 Task: Select zoom in.
Action: Mouse moved to (198, 36)
Screenshot: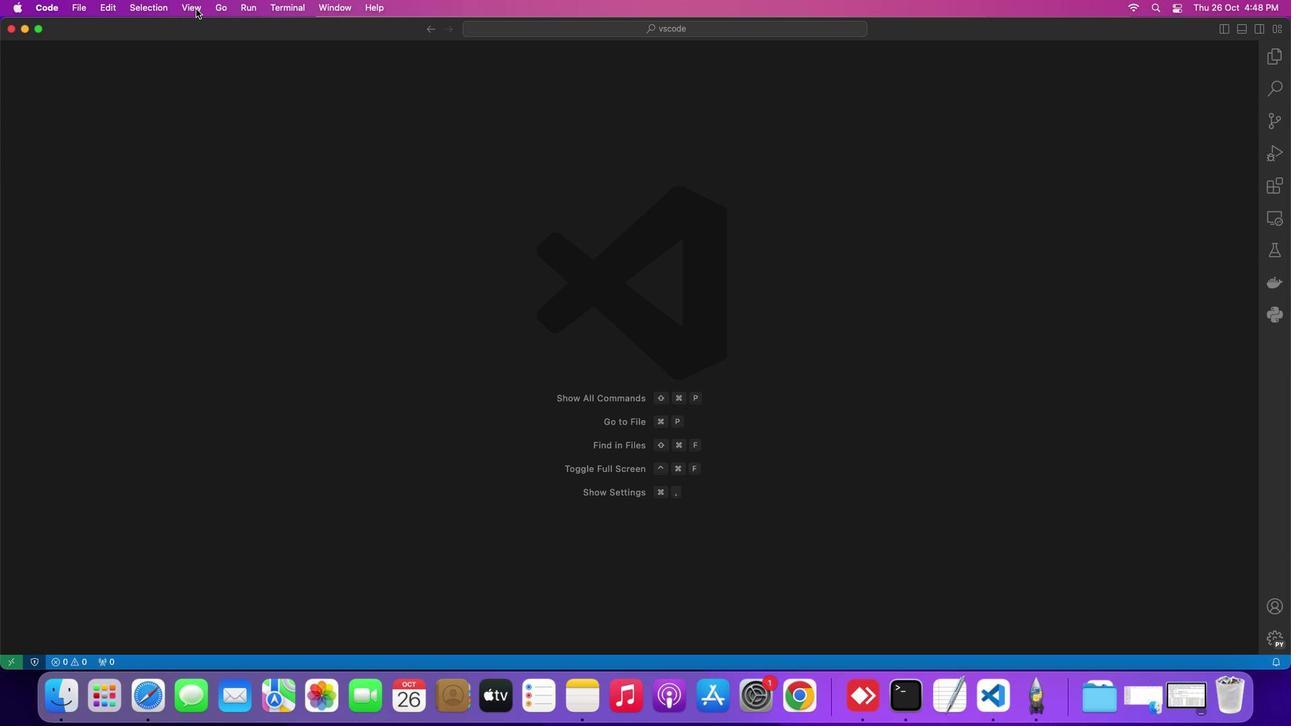 
Action: Mouse pressed left at (198, 36)
Screenshot: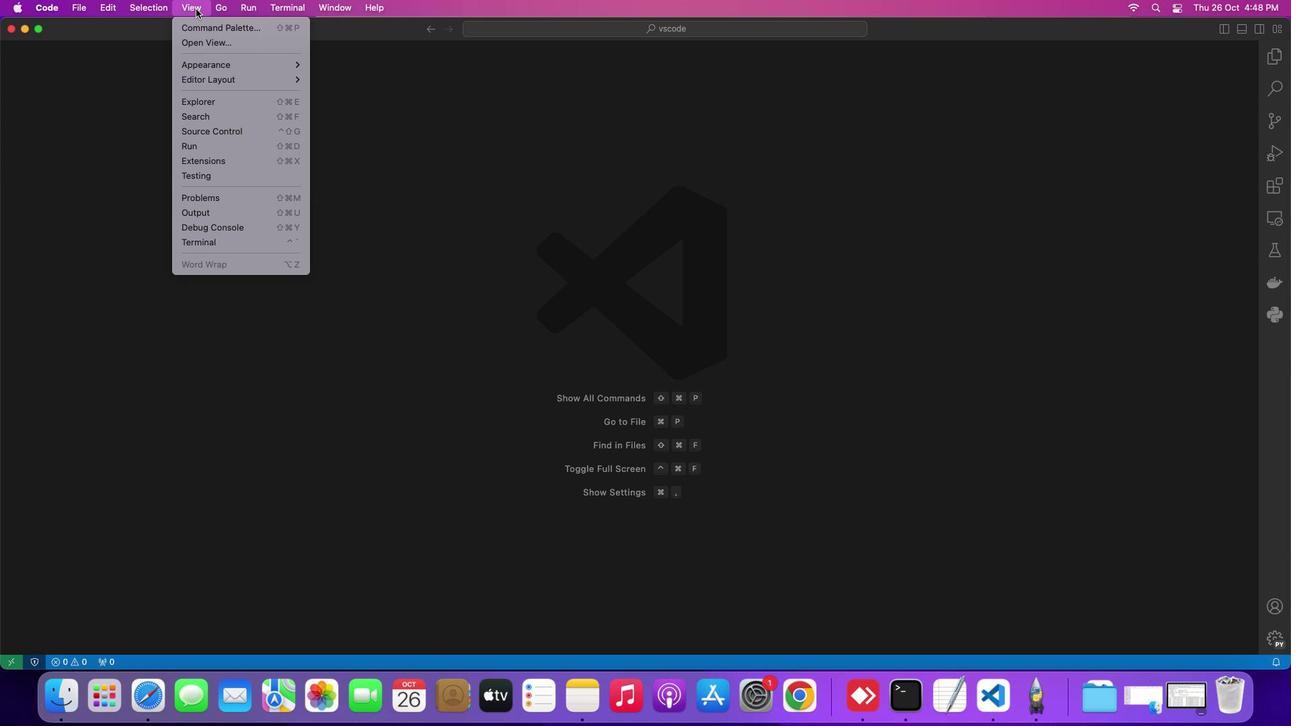 
Action: Mouse moved to (375, 332)
Screenshot: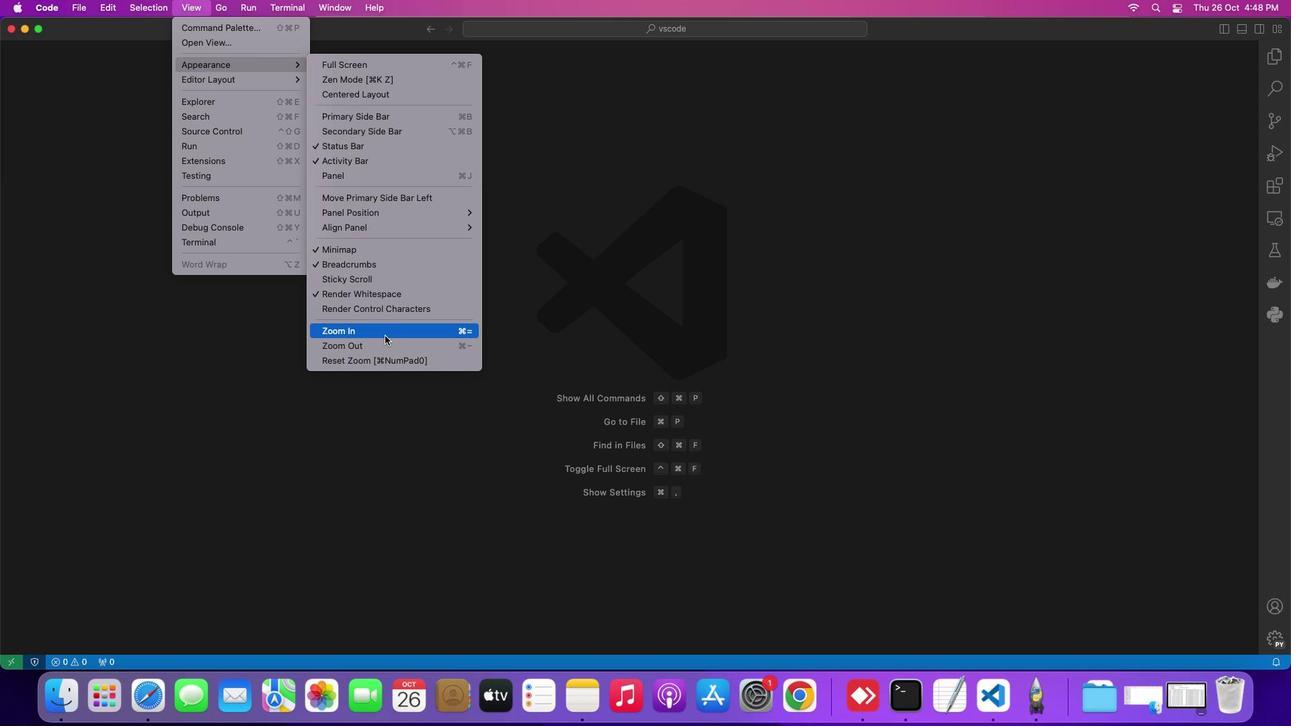 
Action: Mouse pressed left at (375, 332)
Screenshot: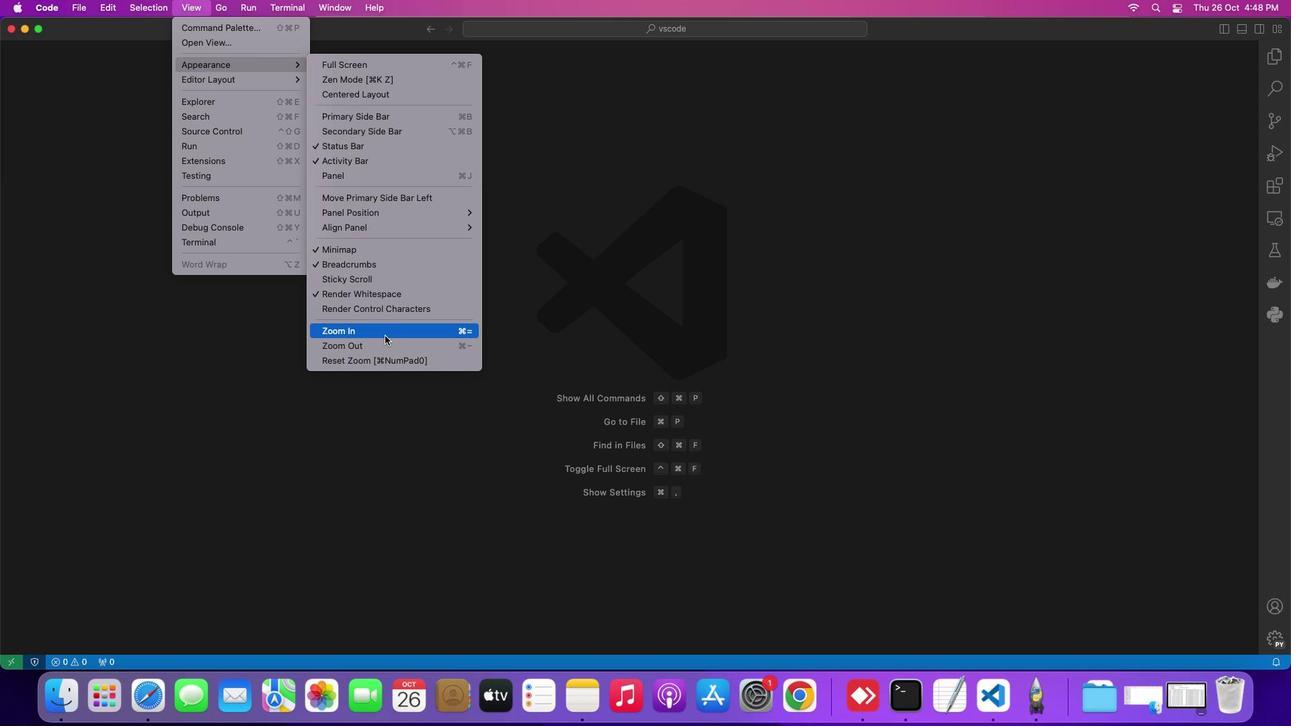 
Action: Mouse moved to (316, 176)
Screenshot: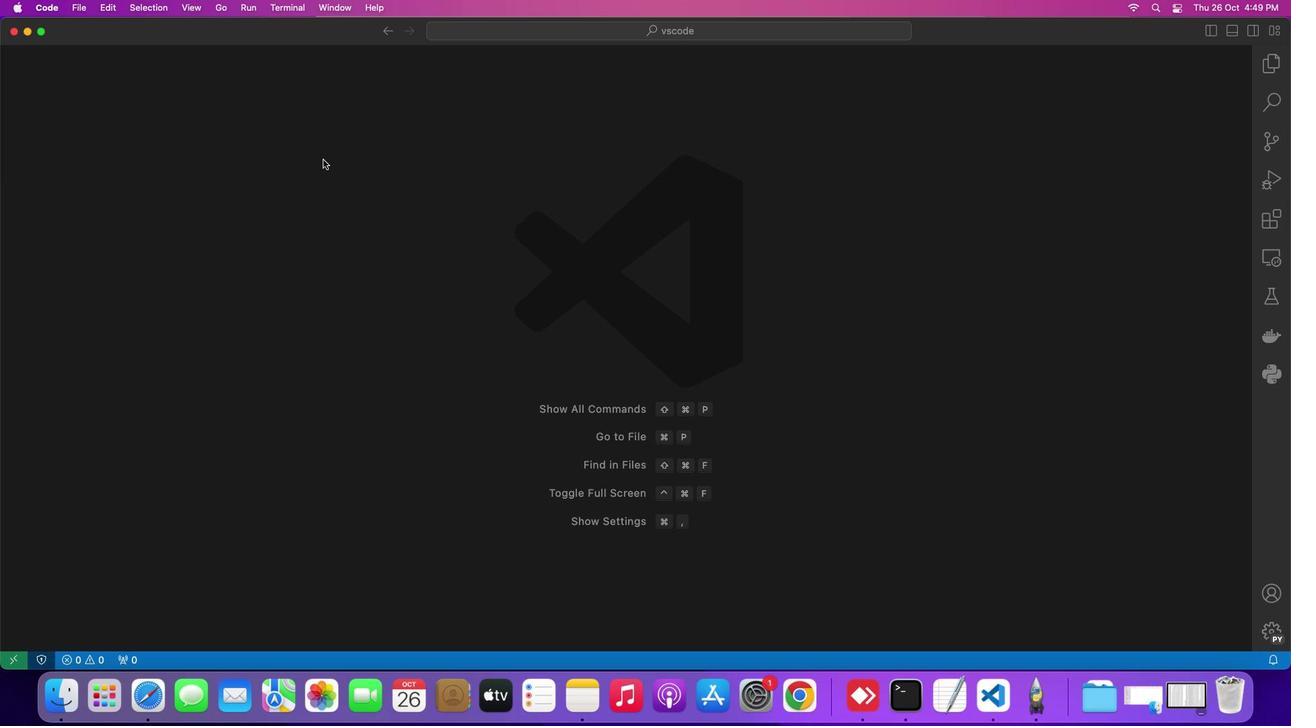 
